 Task: Create a client object.
Action: Mouse moved to (690, 53)
Screenshot: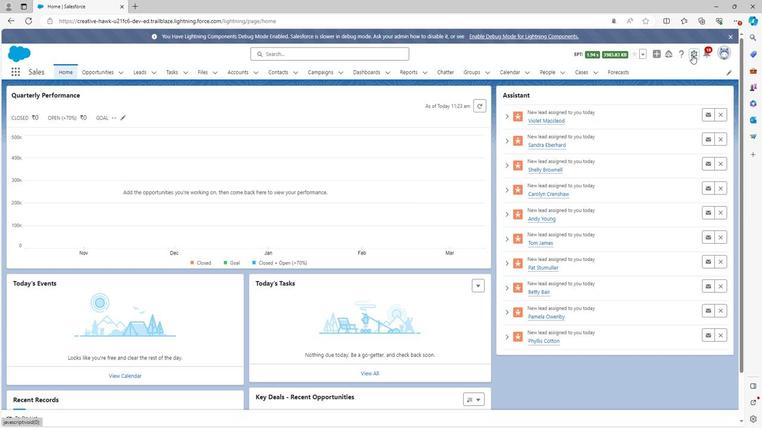 
Action: Mouse pressed left at (690, 53)
Screenshot: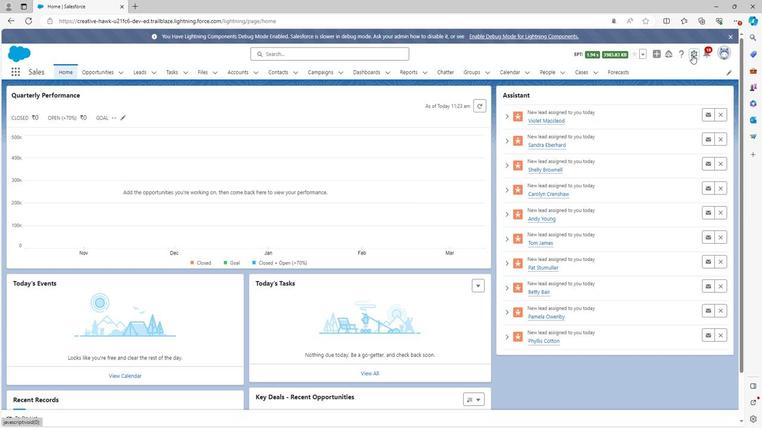 
Action: Mouse moved to (657, 76)
Screenshot: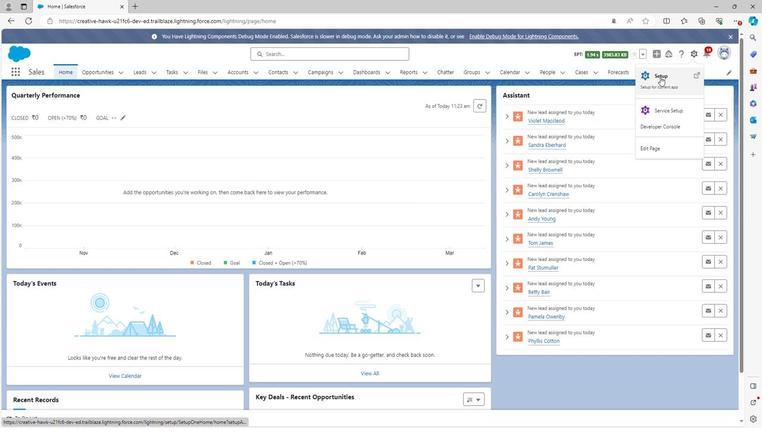 
Action: Mouse pressed left at (657, 76)
Screenshot: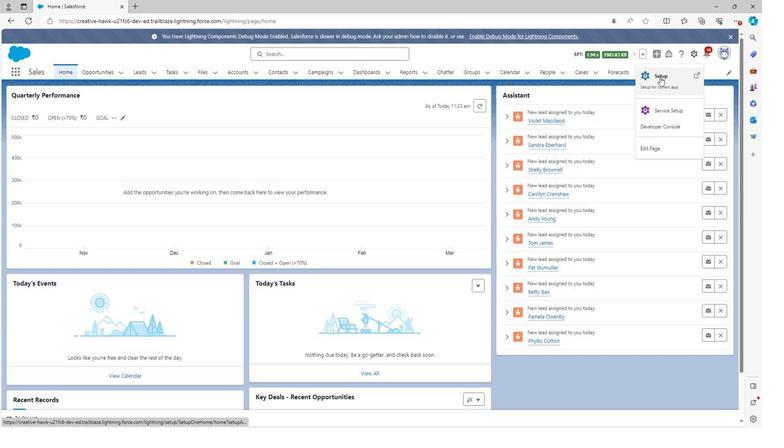 
Action: Mouse moved to (103, 73)
Screenshot: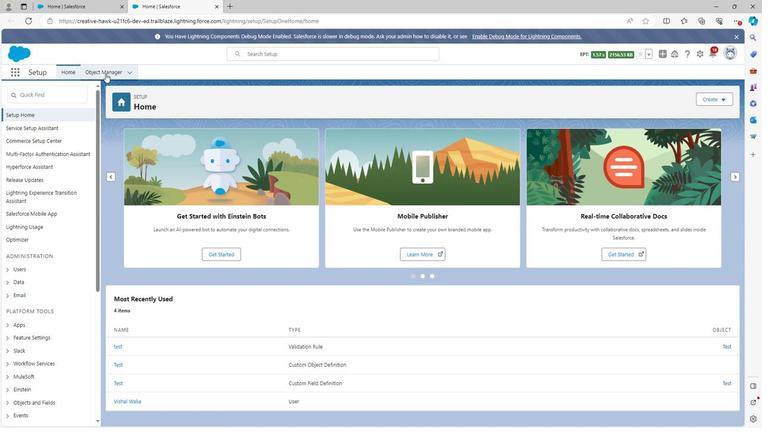 
Action: Mouse pressed left at (103, 73)
Screenshot: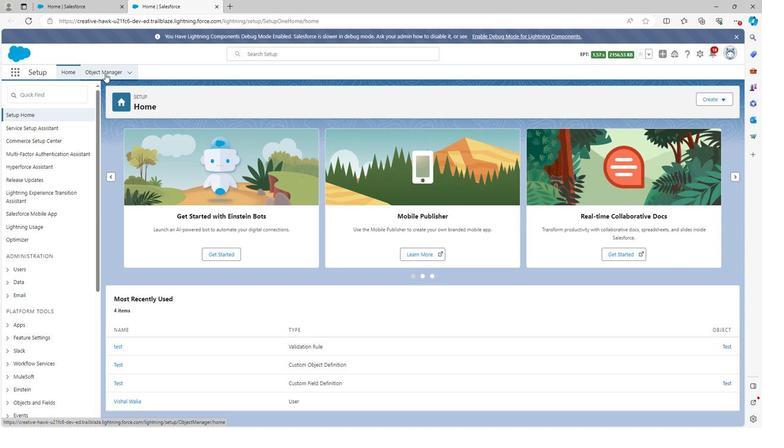
Action: Mouse moved to (701, 100)
Screenshot: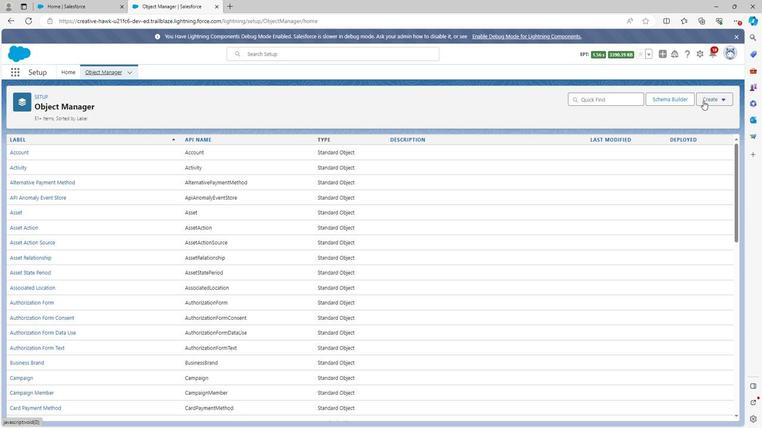 
Action: Mouse pressed left at (701, 100)
Screenshot: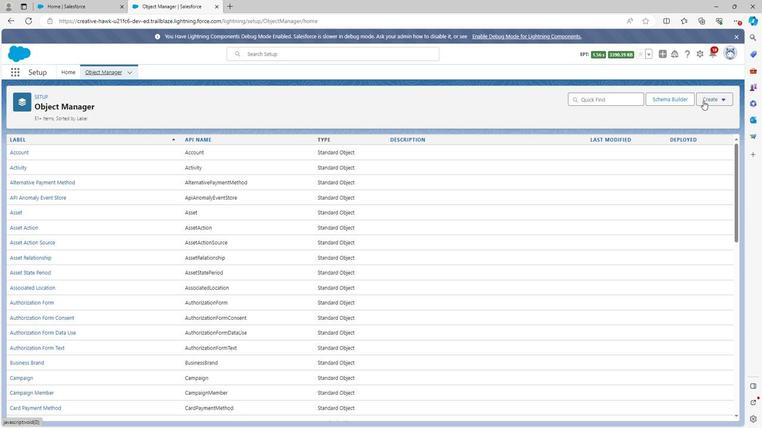 
Action: Mouse moved to (674, 122)
Screenshot: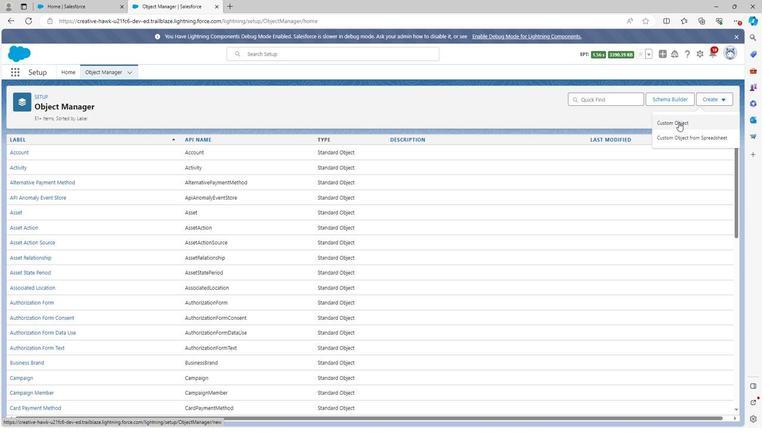 
Action: Mouse pressed left at (674, 122)
Screenshot: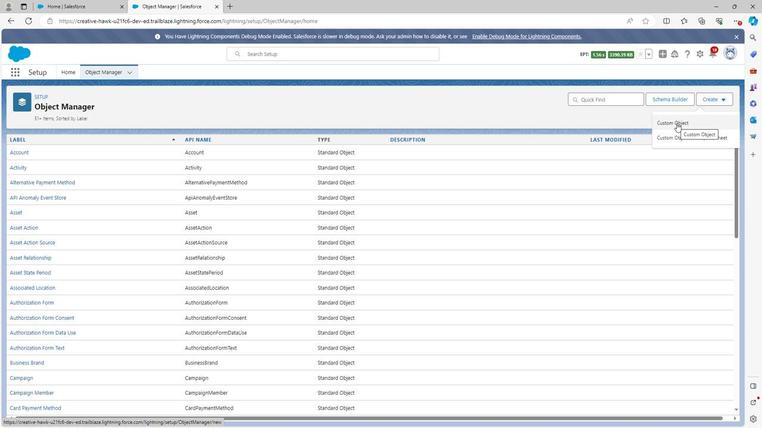 
Action: Mouse moved to (157, 203)
Screenshot: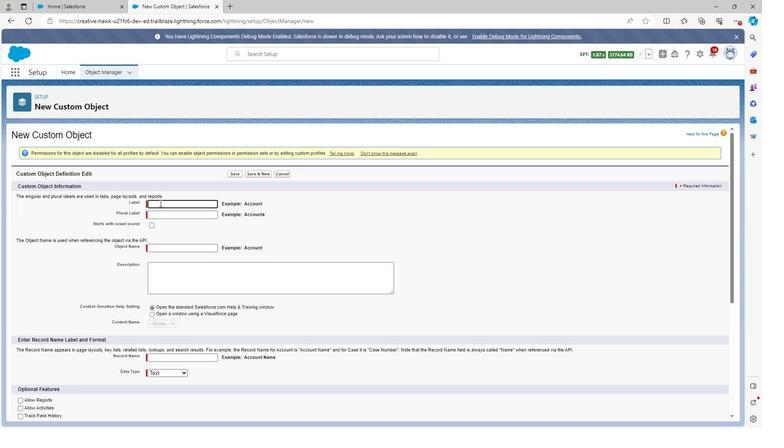 
Action: Mouse pressed left at (157, 203)
Screenshot: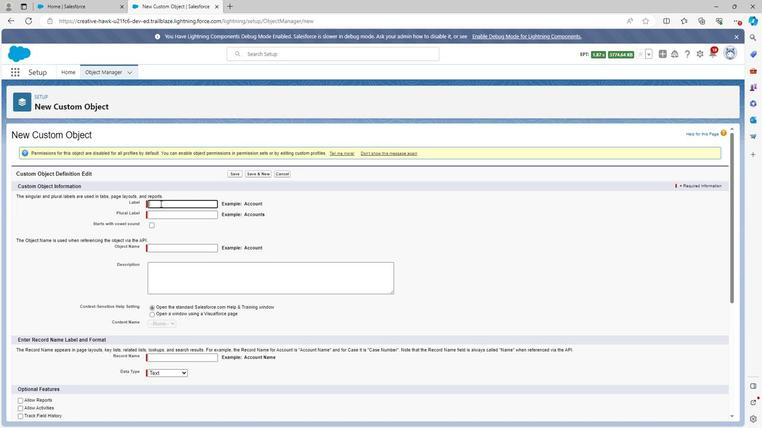 
Action: Key pressed <Key.shift><Key.shift><Key.shift><Key.shift>Client
Screenshot: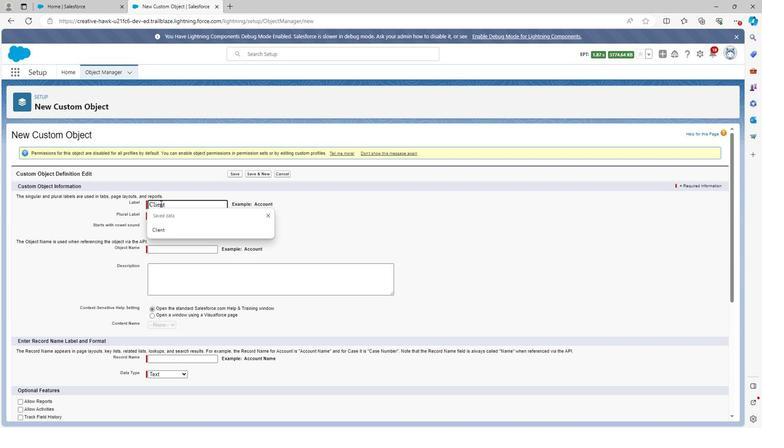 
Action: Mouse moved to (163, 210)
Screenshot: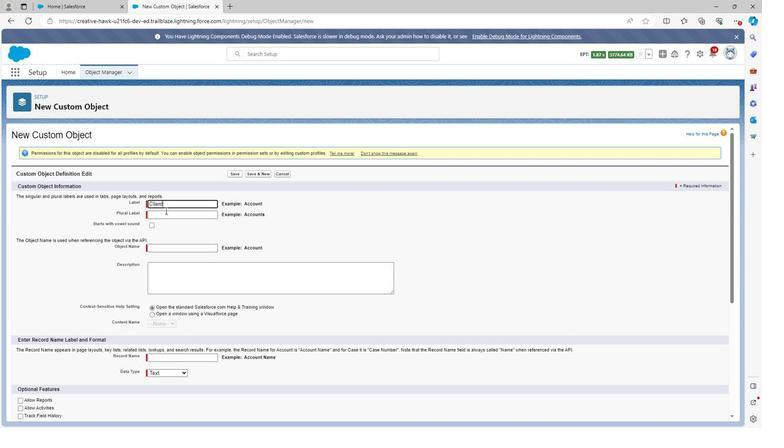 
Action: Mouse pressed left at (163, 210)
Screenshot: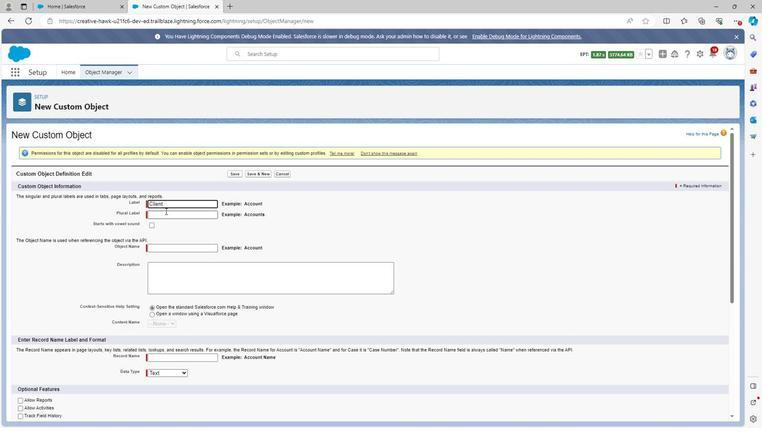 
Action: Key pressed <Key.shift>Clients
Screenshot: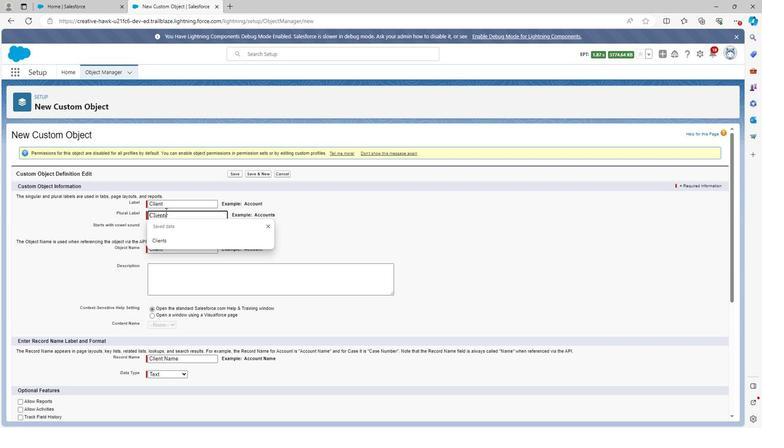 
Action: Mouse moved to (174, 226)
Screenshot: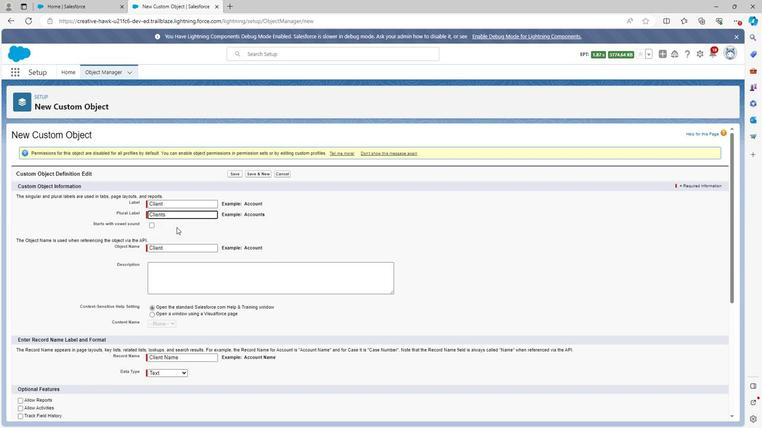 
Action: Mouse pressed left at (174, 226)
Screenshot: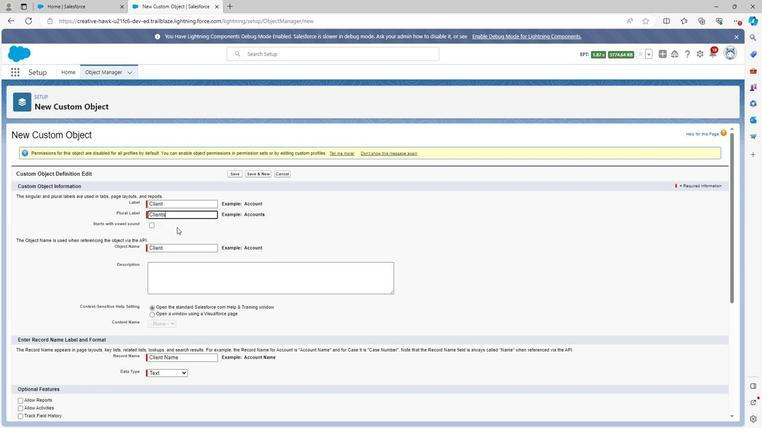 
Action: Mouse moved to (166, 274)
Screenshot: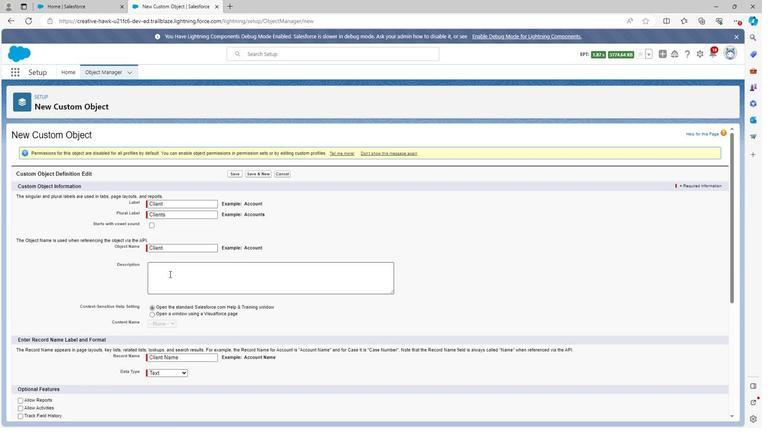 
Action: Mouse pressed left at (166, 274)
Screenshot: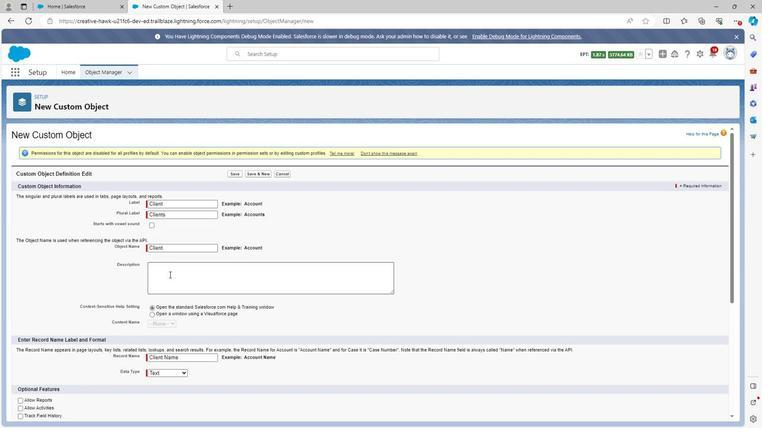 
Action: Key pressed <Key.shift>Client<Key.space>object<Key.space>is<Key.space>used<Key.space>to<Key.space>save<Key.space>client<Key.space>information
Screenshot: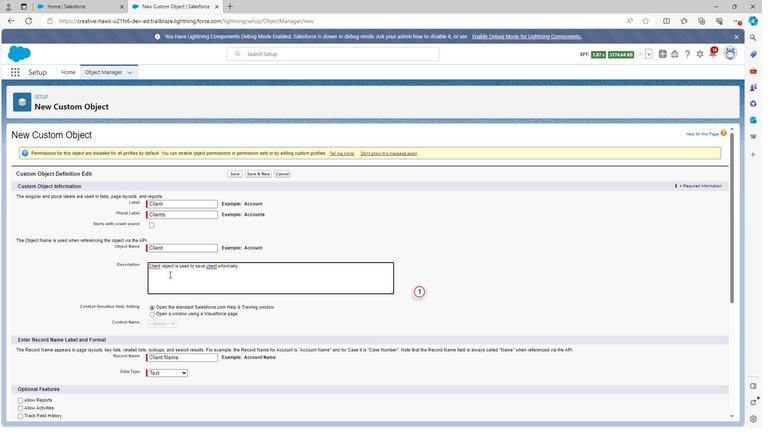 
Action: Mouse moved to (165, 288)
Screenshot: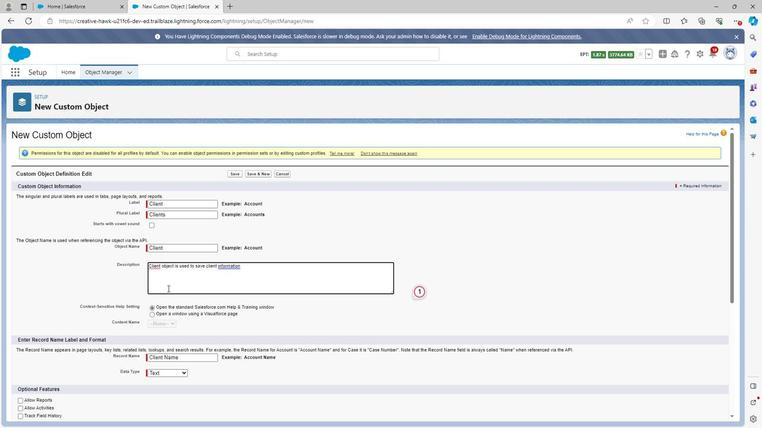 
Action: Mouse scrolled (165, 288) with delta (0, 0)
Screenshot: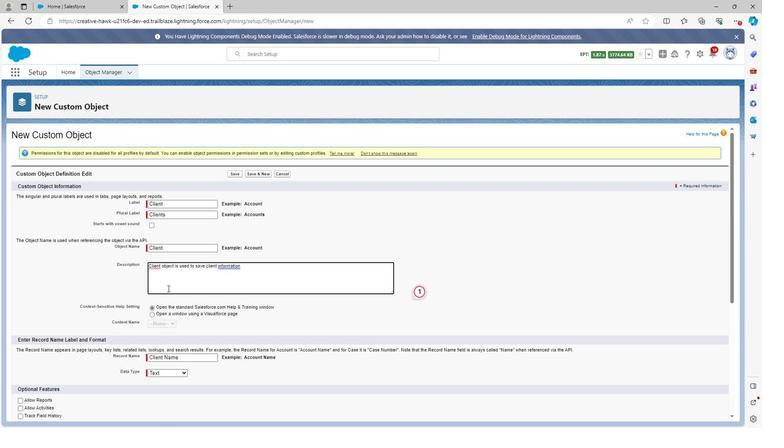 
Action: Mouse moved to (165, 288)
Screenshot: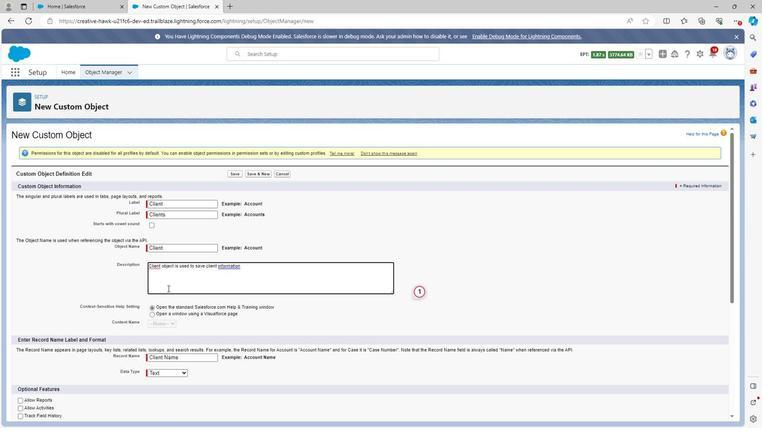 
Action: Mouse scrolled (165, 288) with delta (0, 0)
Screenshot: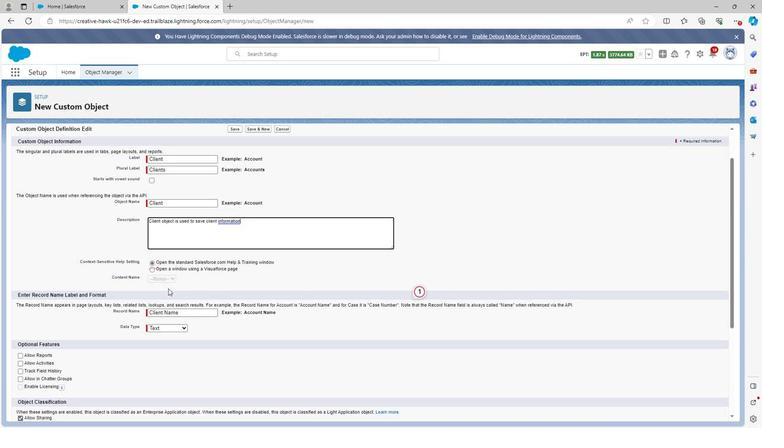 
Action: Mouse moved to (166, 288)
Screenshot: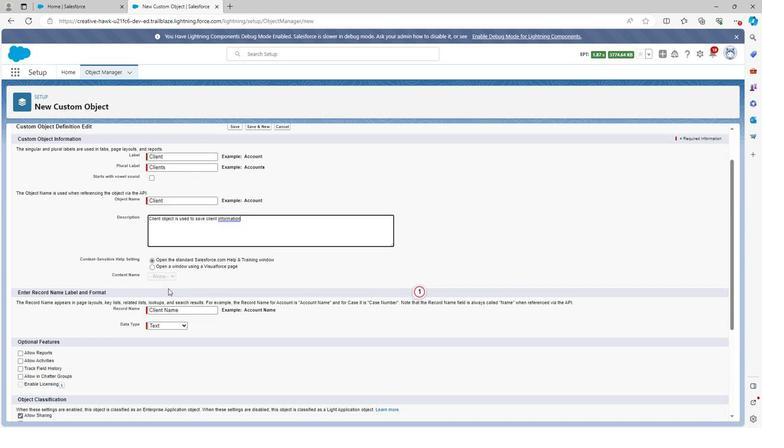 
Action: Mouse scrolled (166, 288) with delta (0, 0)
Screenshot: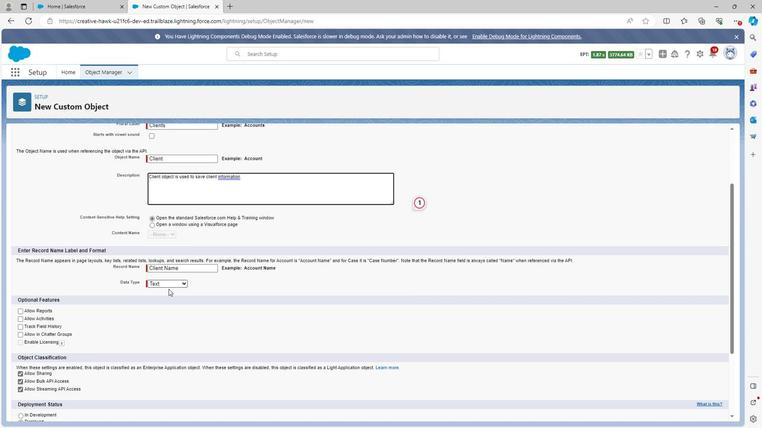 
Action: Mouse moved to (17, 267)
Screenshot: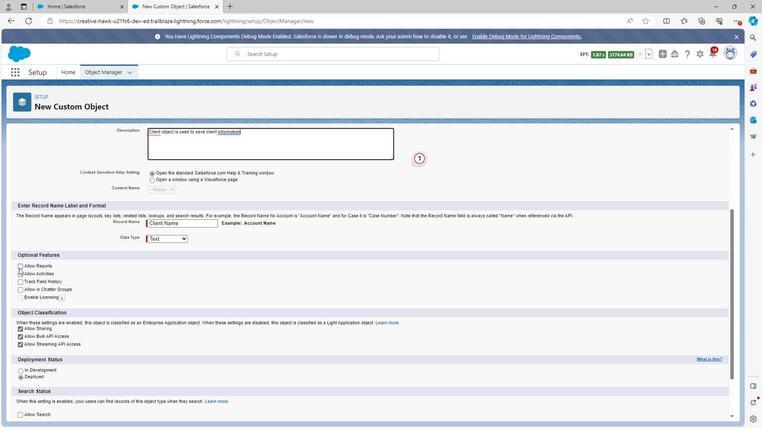 
Action: Mouse pressed left at (17, 267)
Screenshot: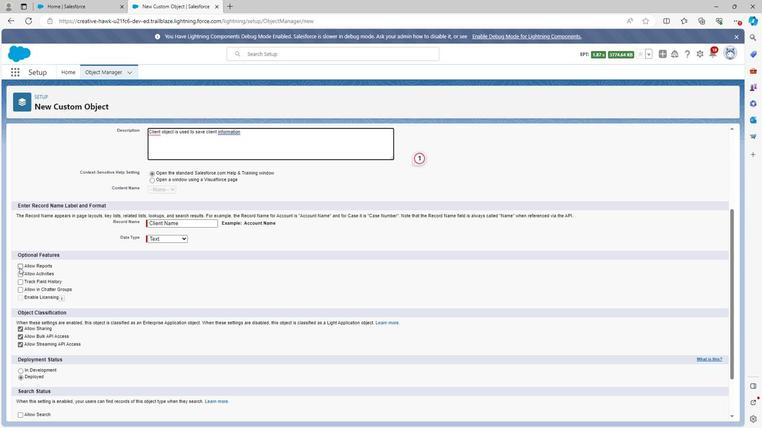 
Action: Mouse moved to (17, 281)
Screenshot: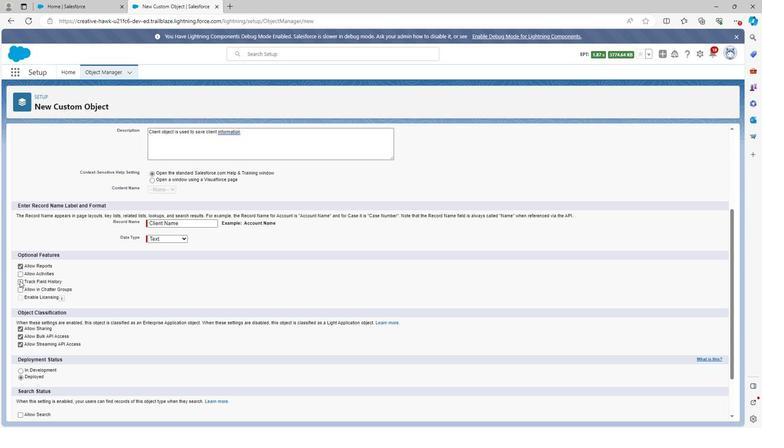 
Action: Mouse pressed left at (17, 281)
Screenshot: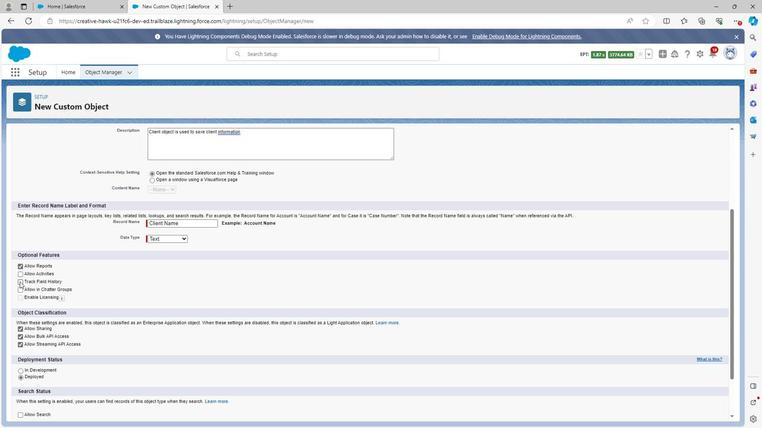 
Action: Mouse moved to (25, 306)
Screenshot: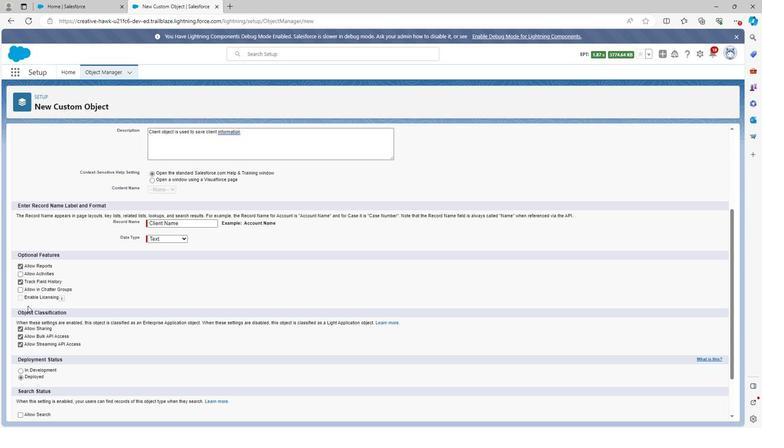 
Action: Mouse scrolled (25, 306) with delta (0, 0)
Screenshot: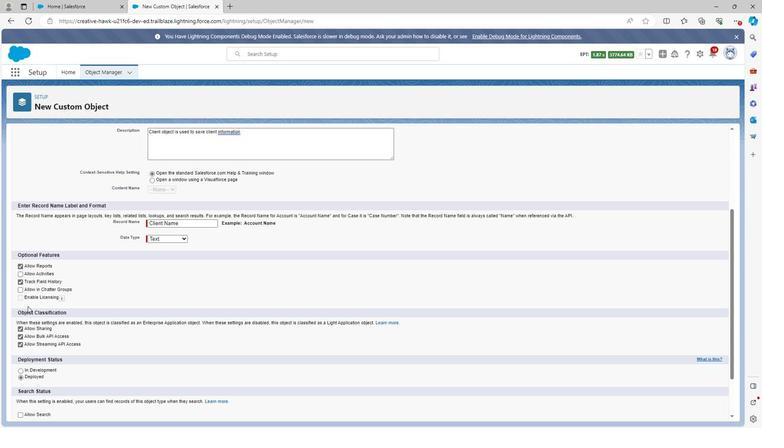 
Action: Mouse moved to (26, 309)
Screenshot: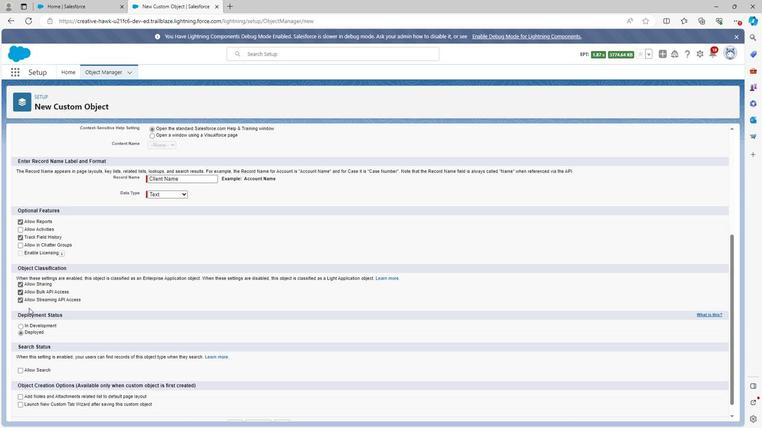 
Action: Mouse scrolled (26, 309) with delta (0, 0)
Screenshot: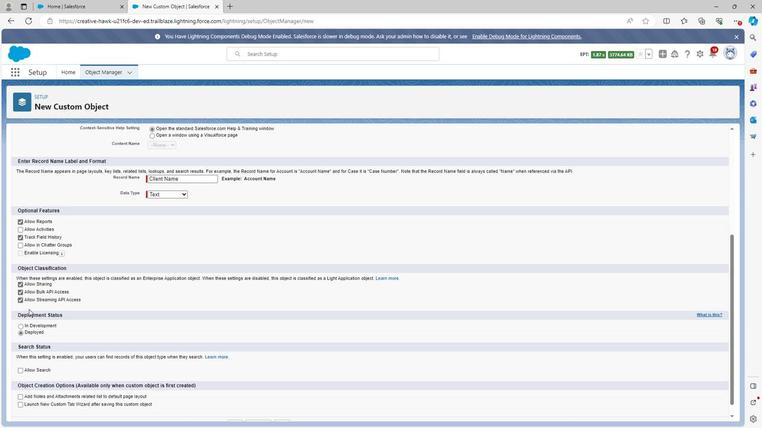 
Action: Mouse moved to (27, 313)
Screenshot: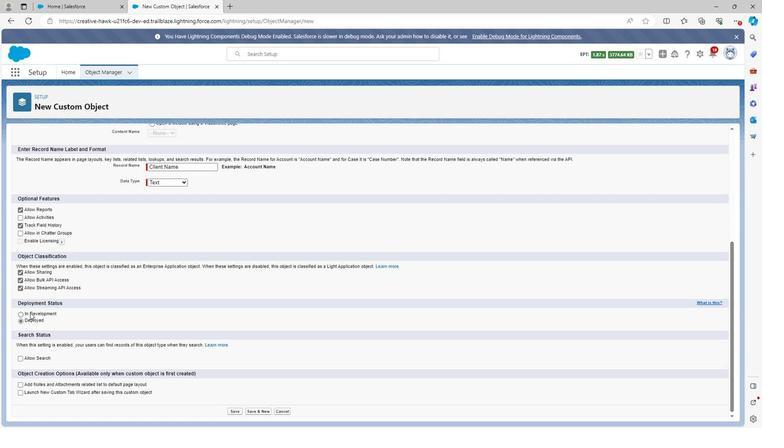 
Action: Mouse scrolled (27, 312) with delta (0, 0)
Screenshot: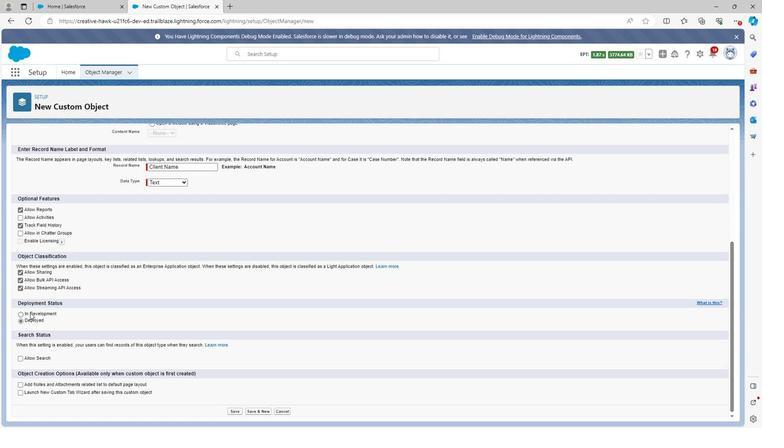 
Action: Mouse moved to (29, 315)
Screenshot: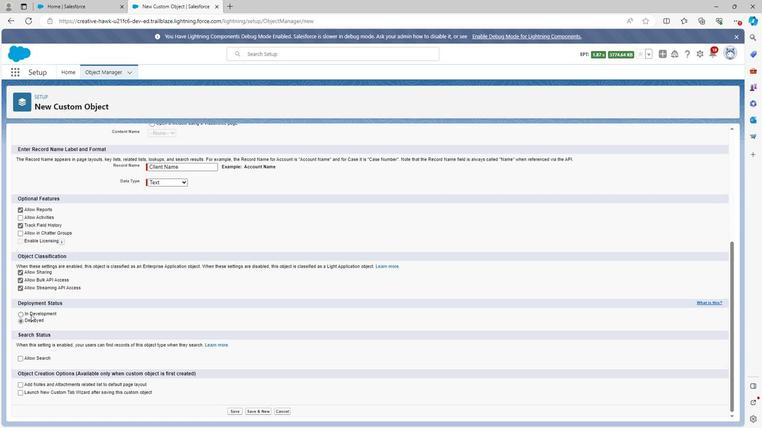 
Action: Mouse scrolled (29, 315) with delta (0, 0)
Screenshot: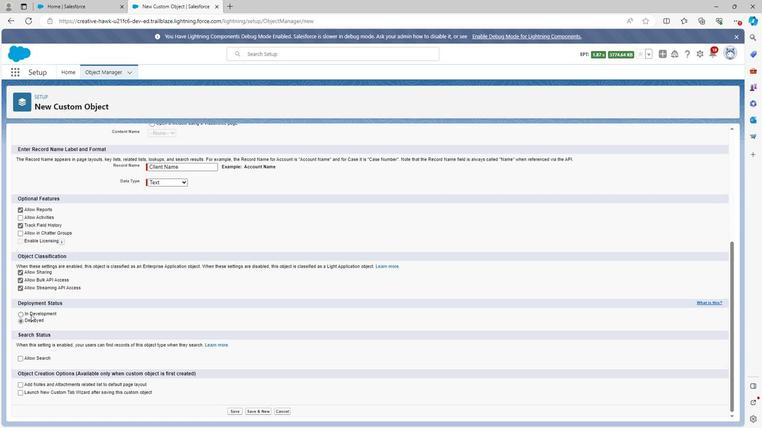 
Action: Mouse moved to (232, 409)
Screenshot: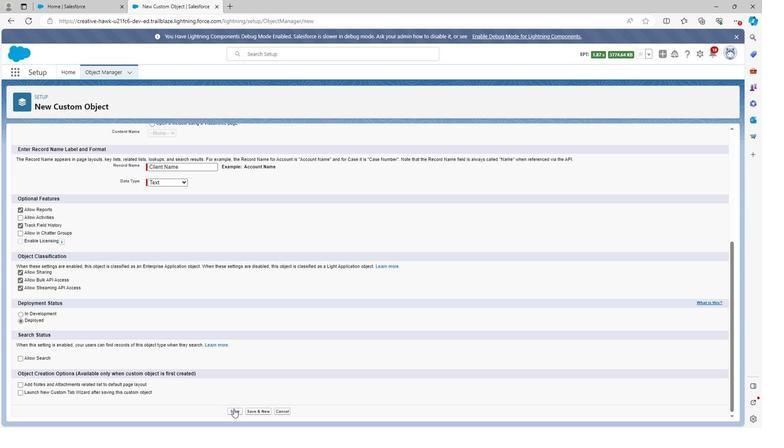 
Action: Mouse pressed left at (232, 409)
Screenshot: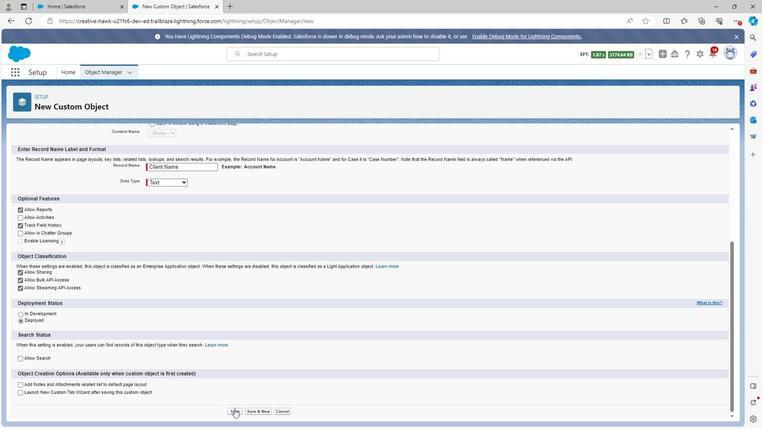 
Action: Mouse moved to (70, 93)
Screenshot: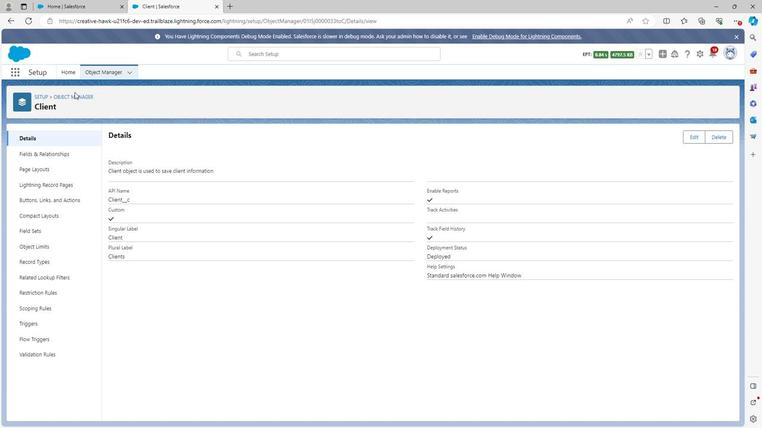 
Action: Mouse pressed left at (70, 93)
Screenshot: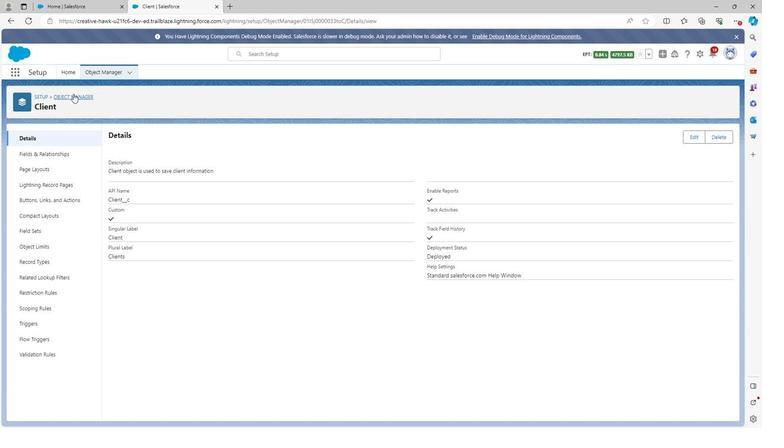 
Action: Mouse moved to (30, 263)
Screenshot: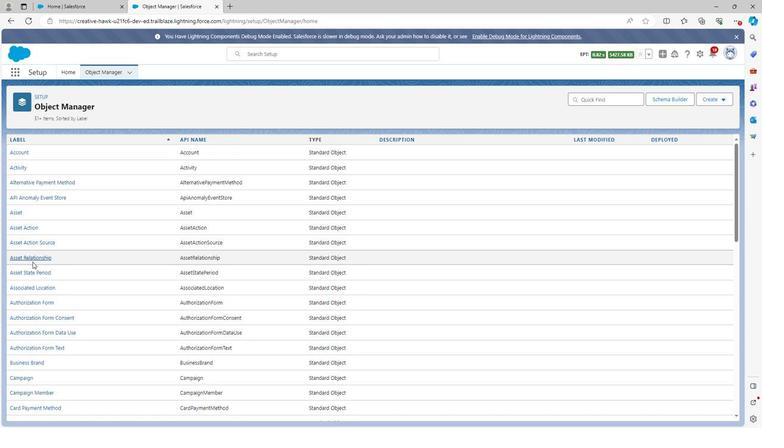
Action: Mouse scrolled (30, 263) with delta (0, 0)
Screenshot: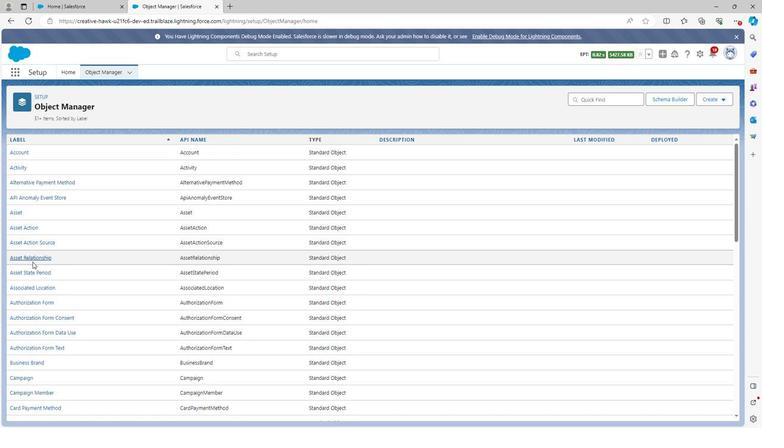 
Action: Mouse moved to (30, 268)
Screenshot: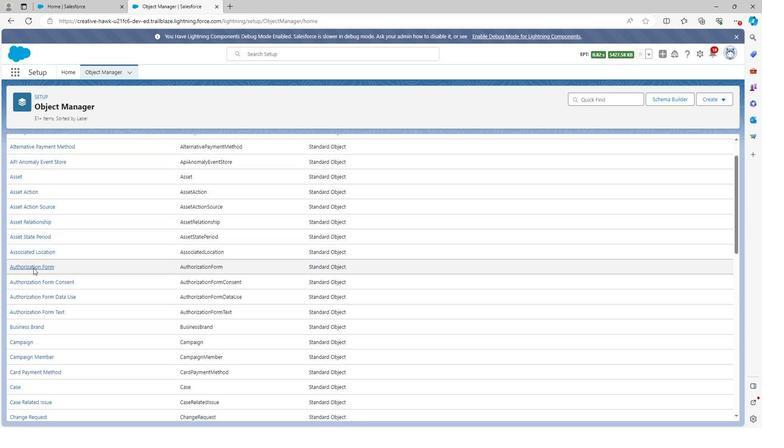 
Action: Mouse scrolled (30, 268) with delta (0, 0)
Screenshot: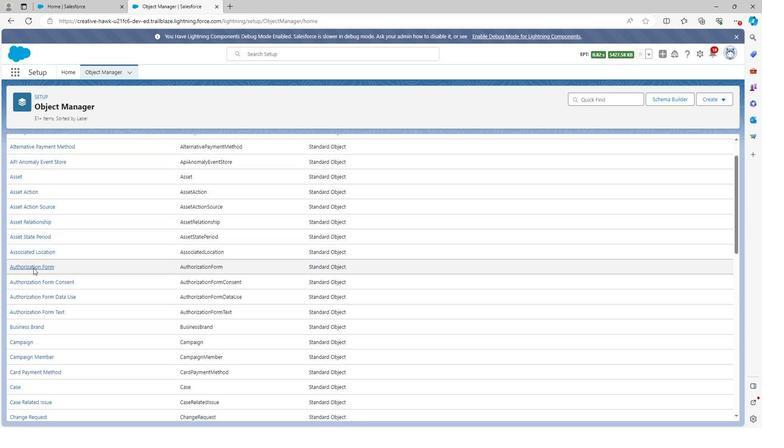 
Action: Mouse moved to (31, 271)
Screenshot: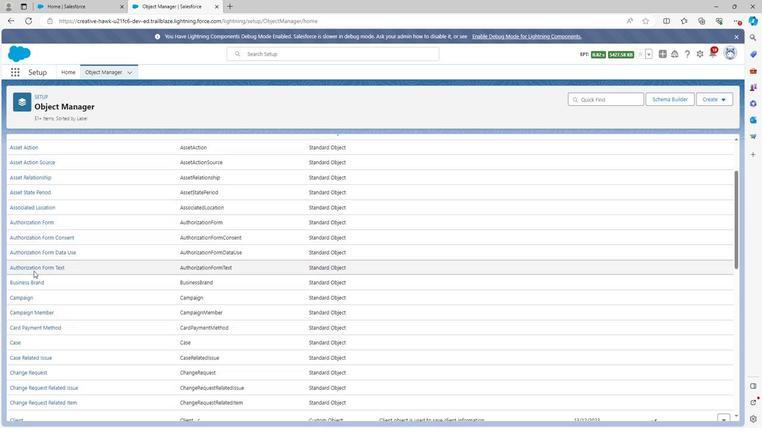 
Action: Mouse scrolled (31, 271) with delta (0, 0)
Screenshot: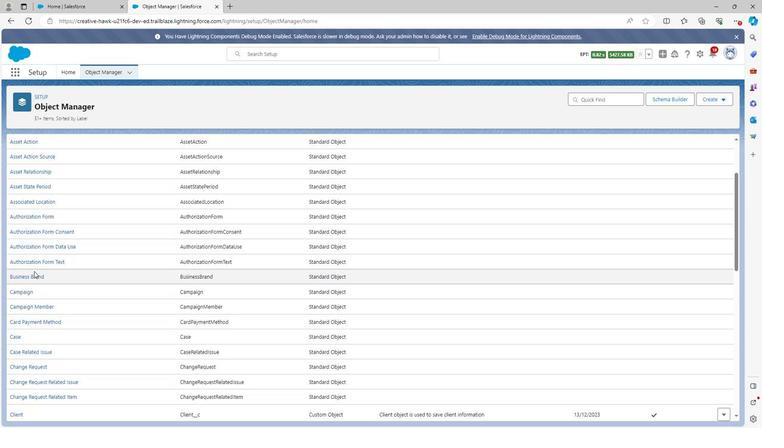 
Action: Mouse moved to (31, 272)
Screenshot: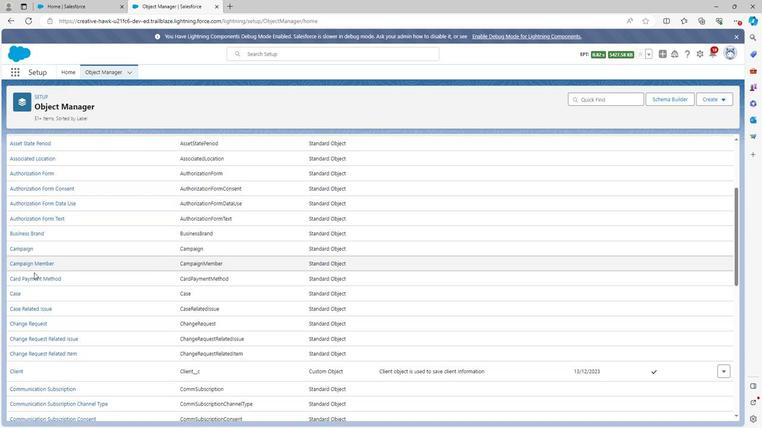 
Action: Mouse scrolled (31, 272) with delta (0, 0)
Screenshot: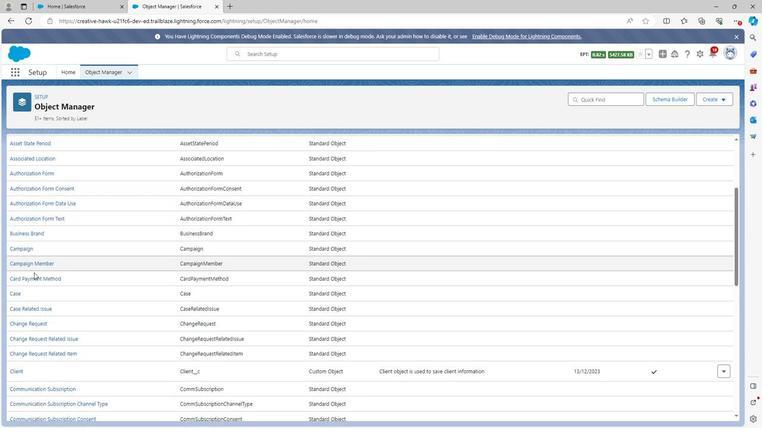 
Action: Mouse scrolled (31, 272) with delta (0, 0)
Screenshot: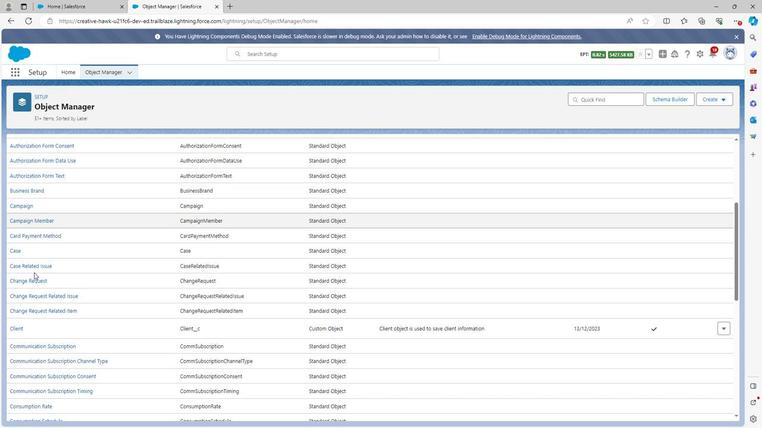
Action: Mouse moved to (16, 285)
Screenshot: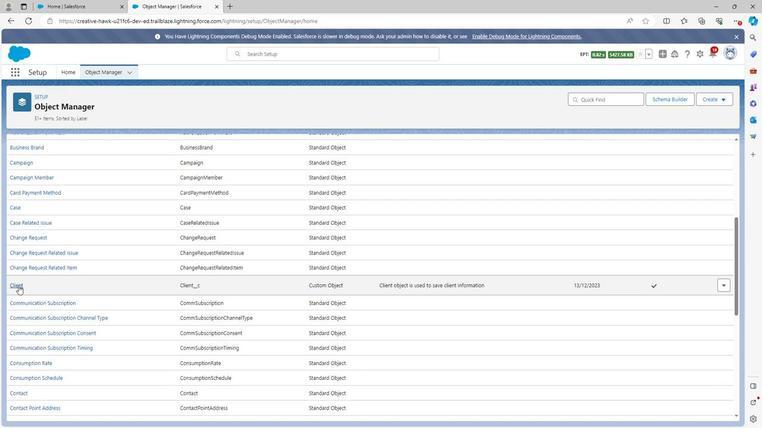 
Action: Mouse pressed left at (16, 285)
Screenshot: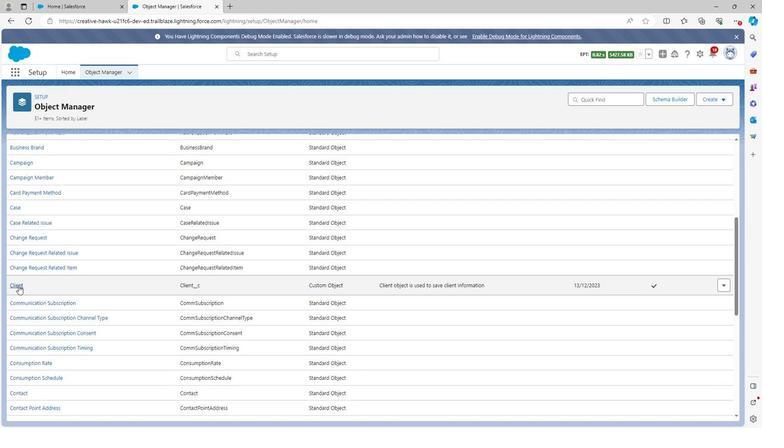 
Action: Mouse moved to (318, 262)
Screenshot: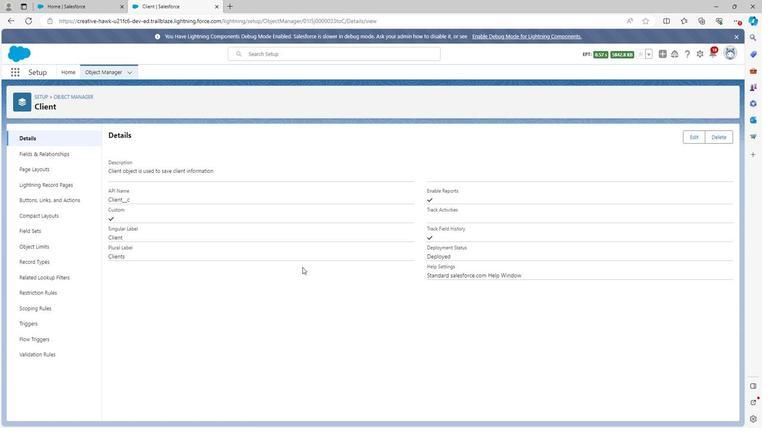 
